 Task: Add the task  Create a feature for users to report inappropriate content to the section Dash Dash in the project Vertex and add a Due Date to the respective task as 2023/11/23.
Action: Mouse moved to (37, 333)
Screenshot: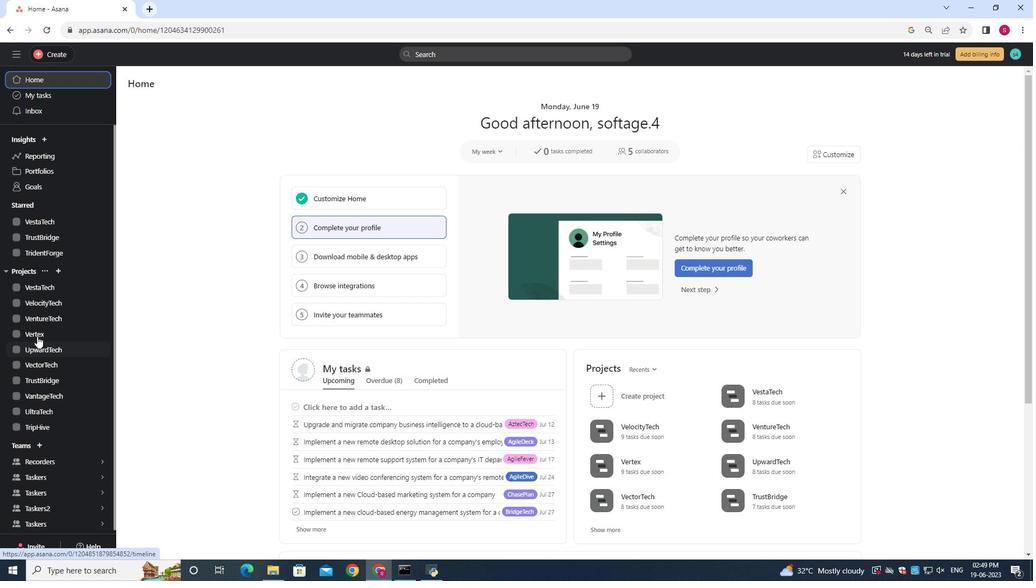 
Action: Mouse pressed left at (37, 333)
Screenshot: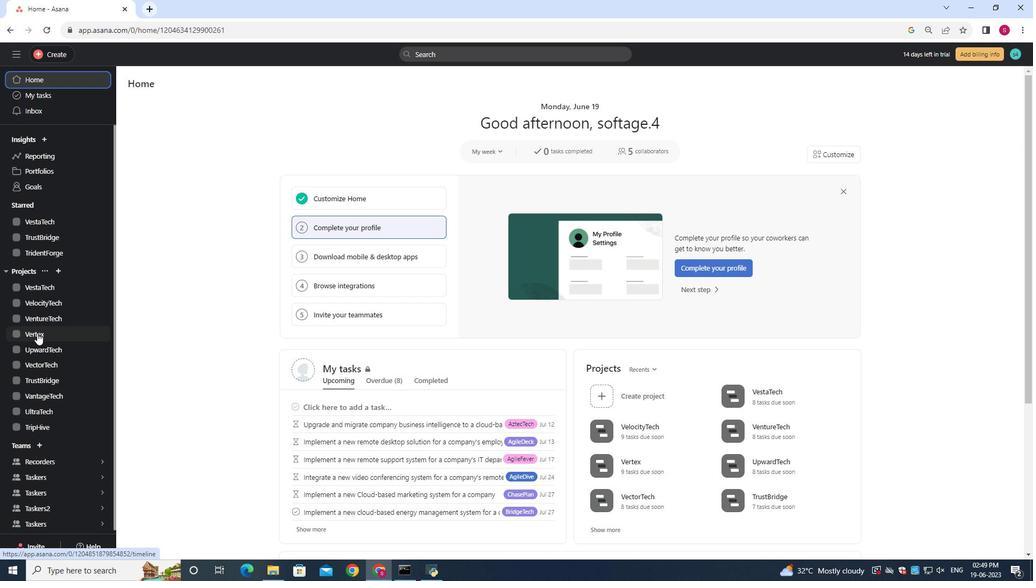 
Action: Mouse moved to (370, 239)
Screenshot: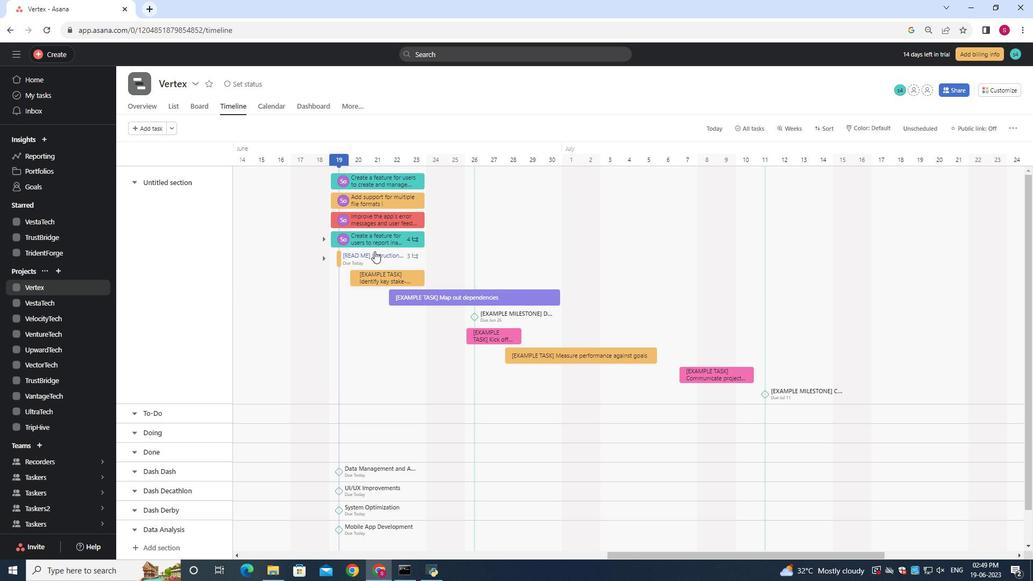 
Action: Mouse pressed left at (370, 239)
Screenshot: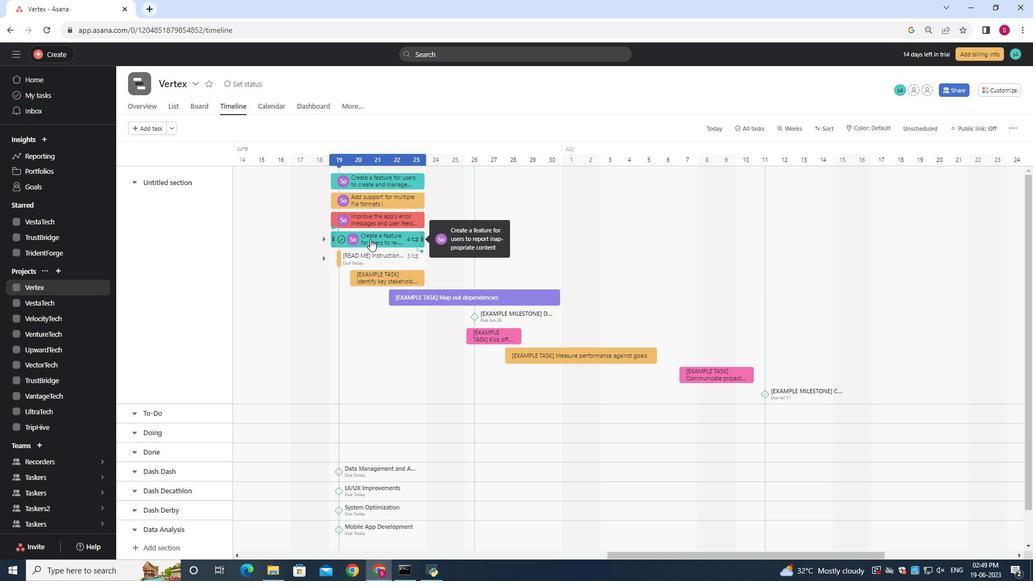 
Action: Mouse moved to (299, 447)
Screenshot: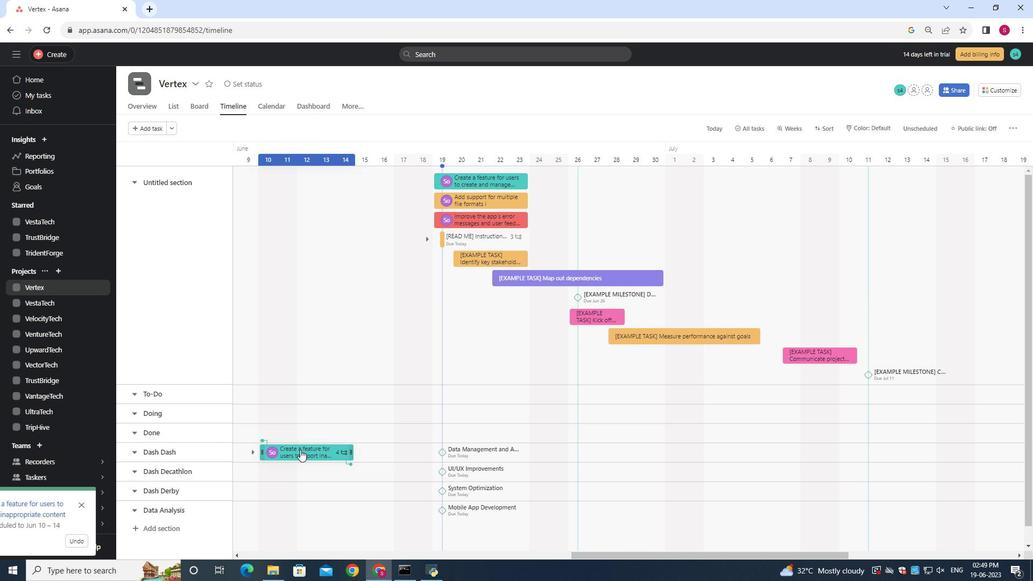 
Action: Mouse pressed left at (299, 447)
Screenshot: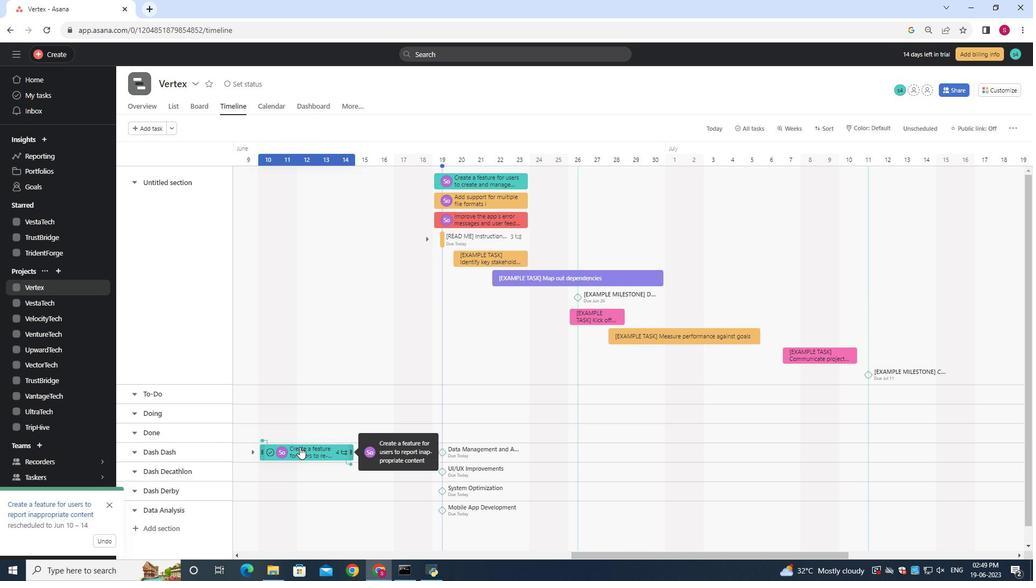 
Action: Mouse moved to (829, 212)
Screenshot: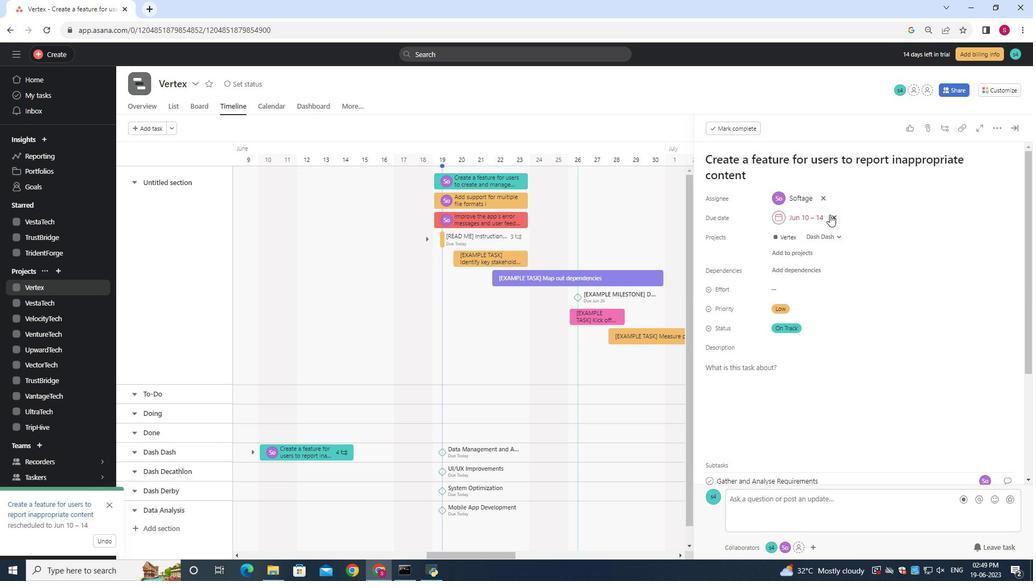 
Action: Mouse pressed left at (829, 212)
Screenshot: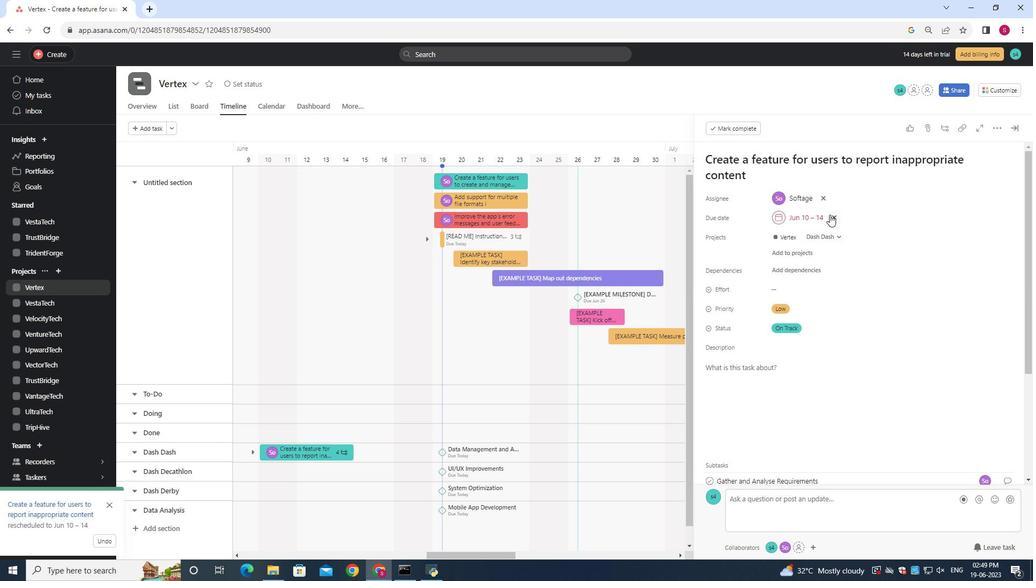 
Action: Mouse moved to (806, 215)
Screenshot: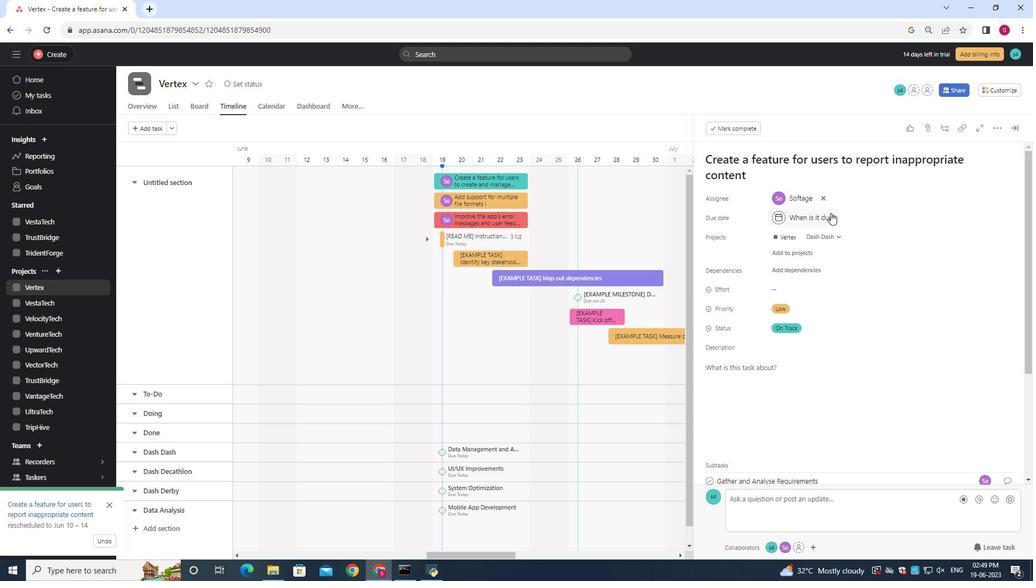 
Action: Mouse pressed left at (806, 215)
Screenshot: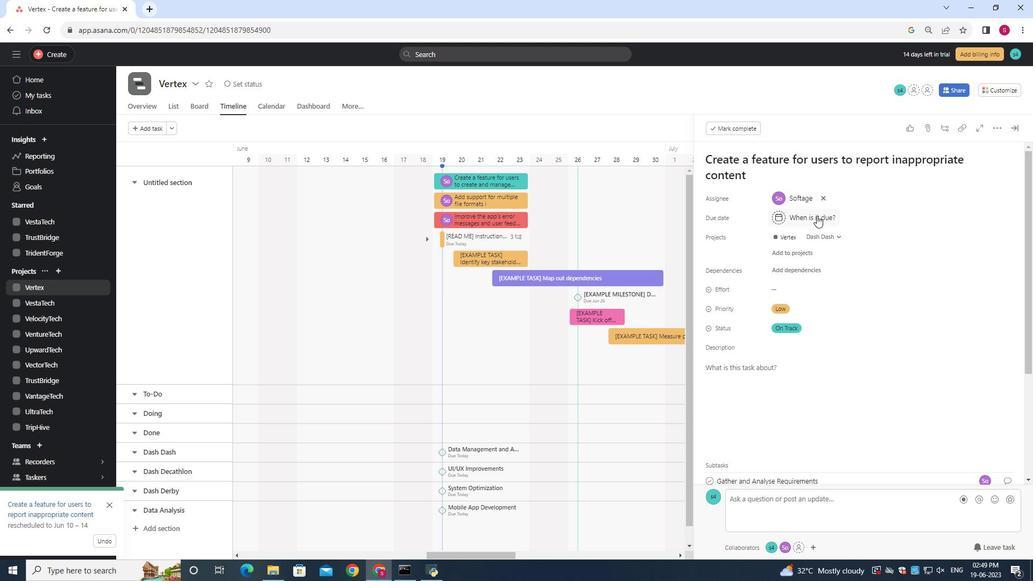 
Action: Key pressed 2023/11/23<Key.enter>
Screenshot: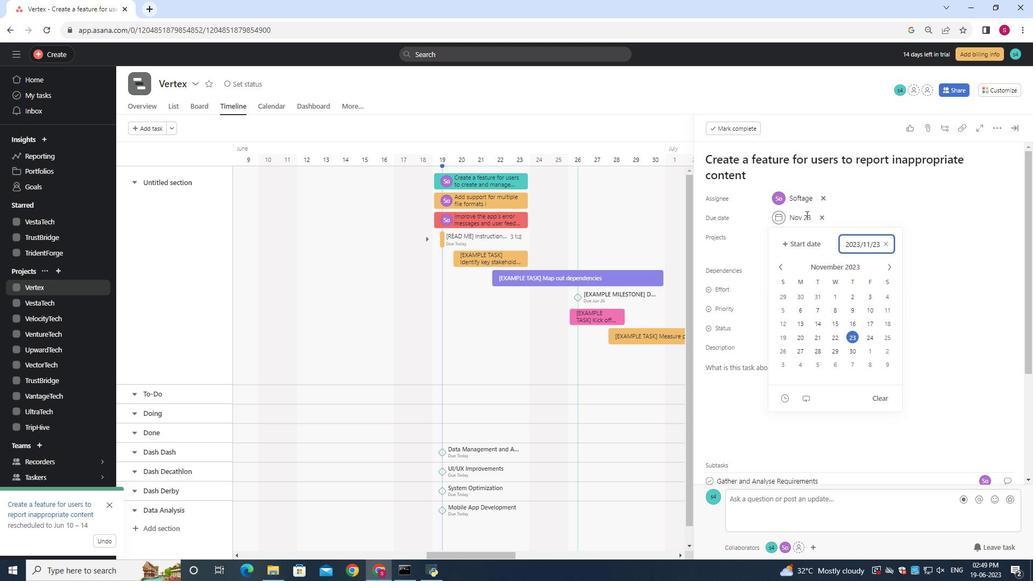 
